 Task: Find hotels with Air-conditioned.
Action: Mouse moved to (383, 87)
Screenshot: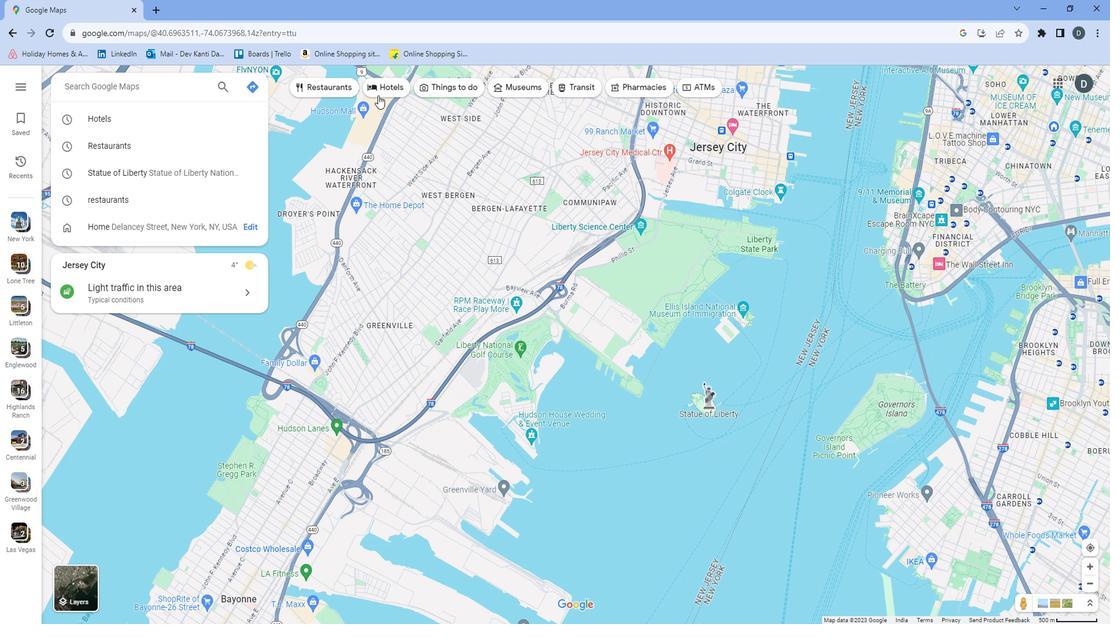 
Action: Mouse pressed left at (383, 87)
Screenshot: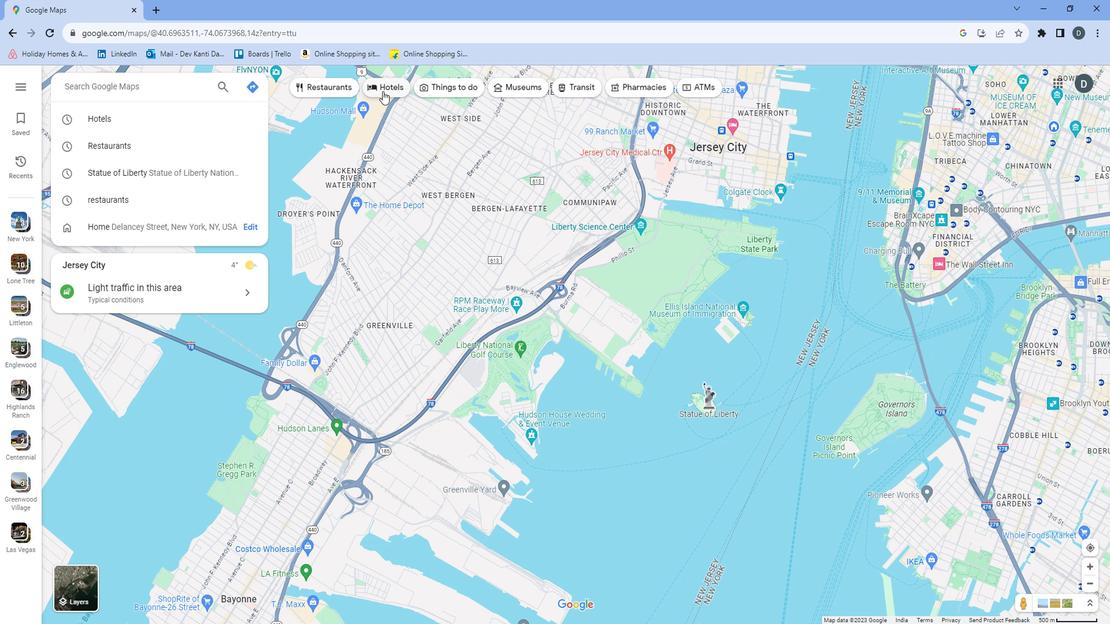 
Action: Mouse moved to (540, 81)
Screenshot: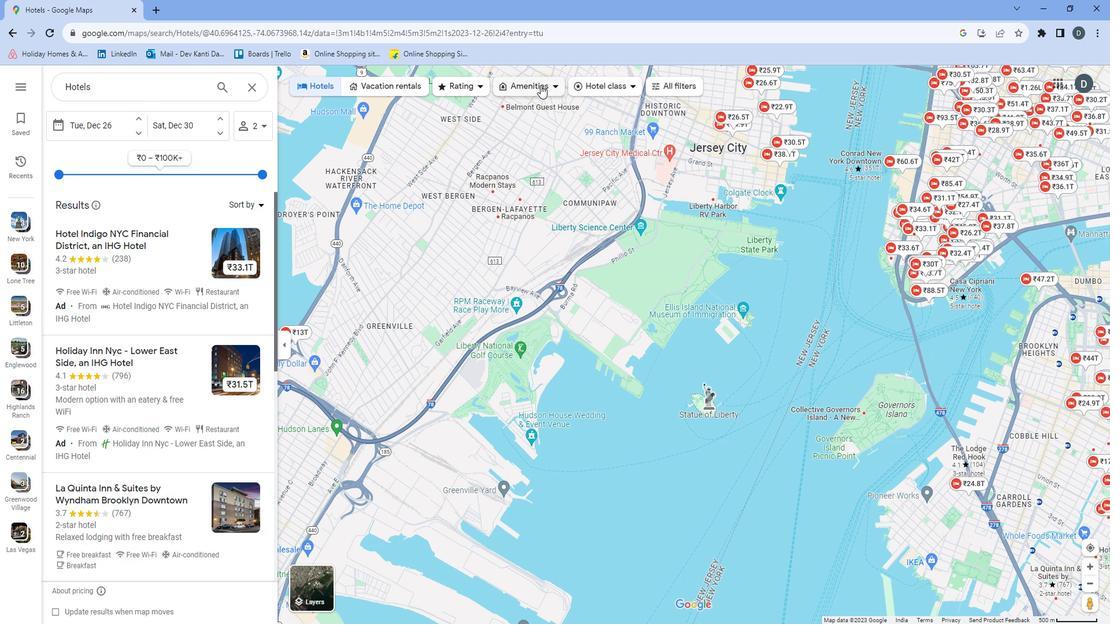 
Action: Mouse pressed left at (540, 81)
Screenshot: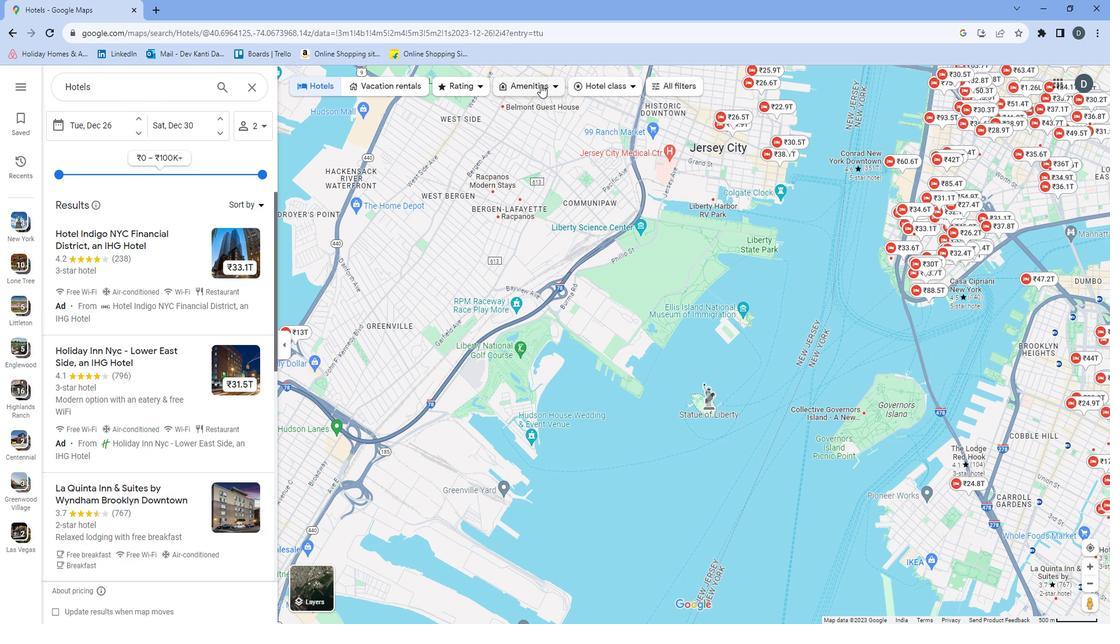
Action: Mouse moved to (548, 155)
Screenshot: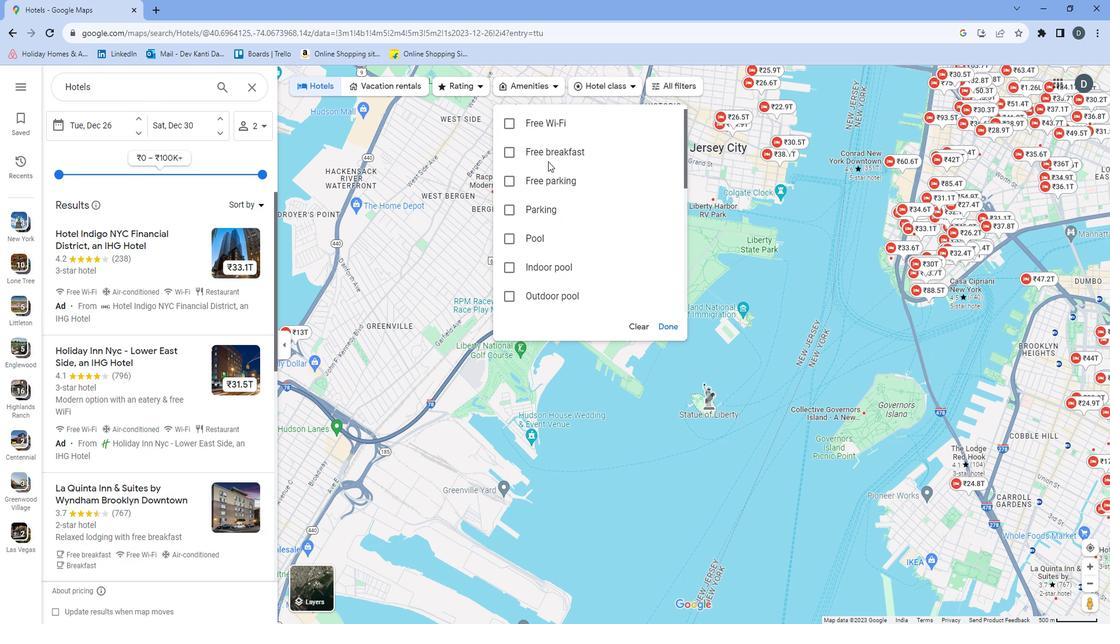 
Action: Mouse scrolled (548, 155) with delta (0, 0)
Screenshot: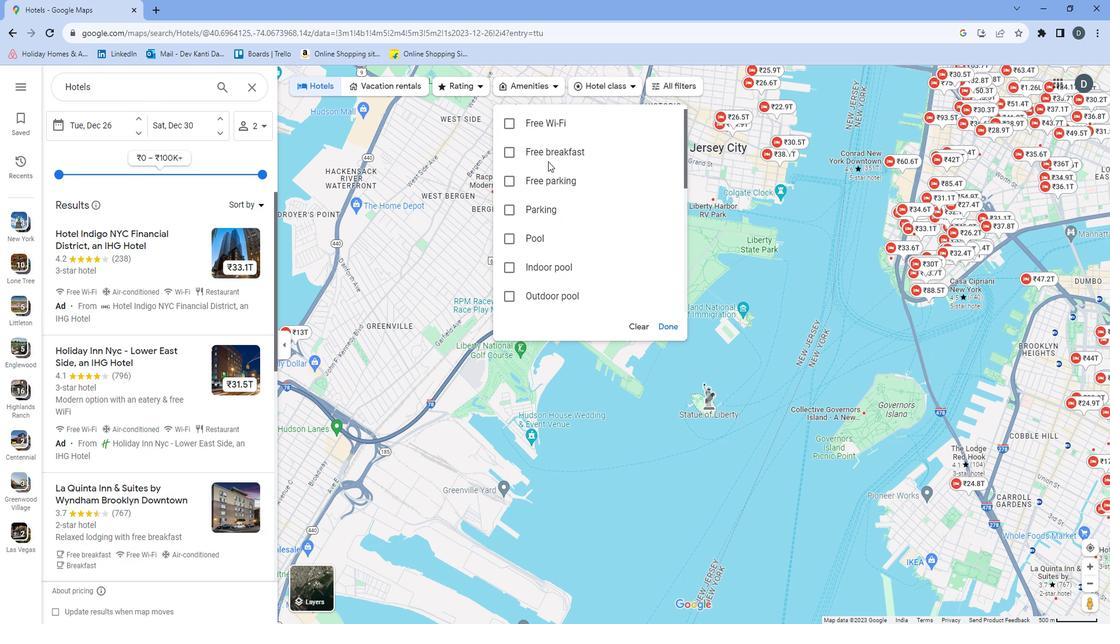 
Action: Mouse scrolled (548, 155) with delta (0, 0)
Screenshot: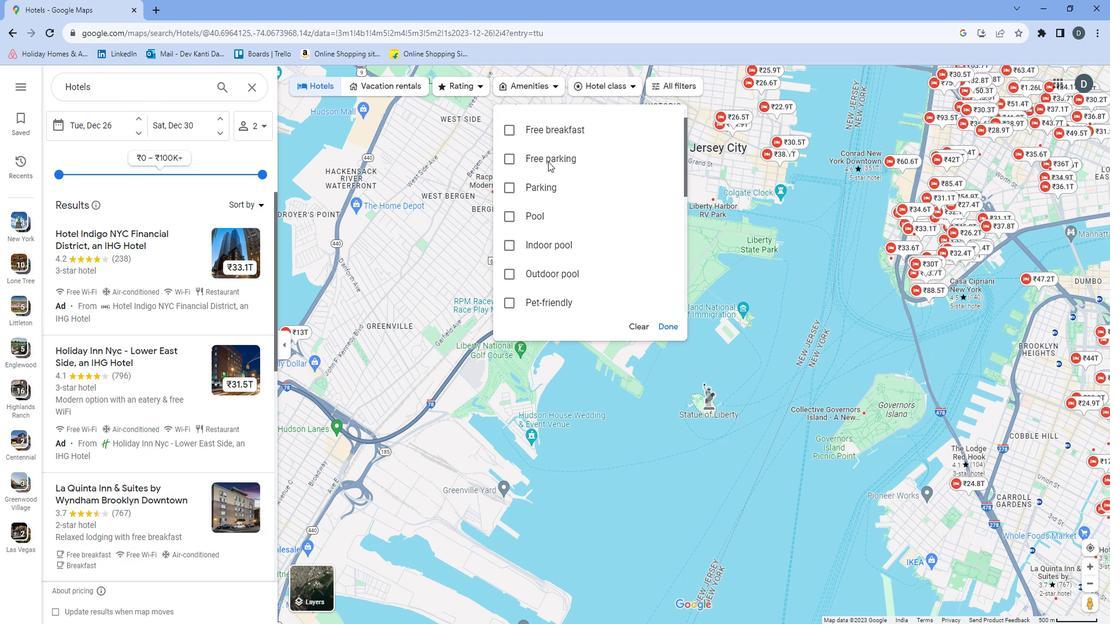 
Action: Mouse scrolled (548, 155) with delta (0, 0)
Screenshot: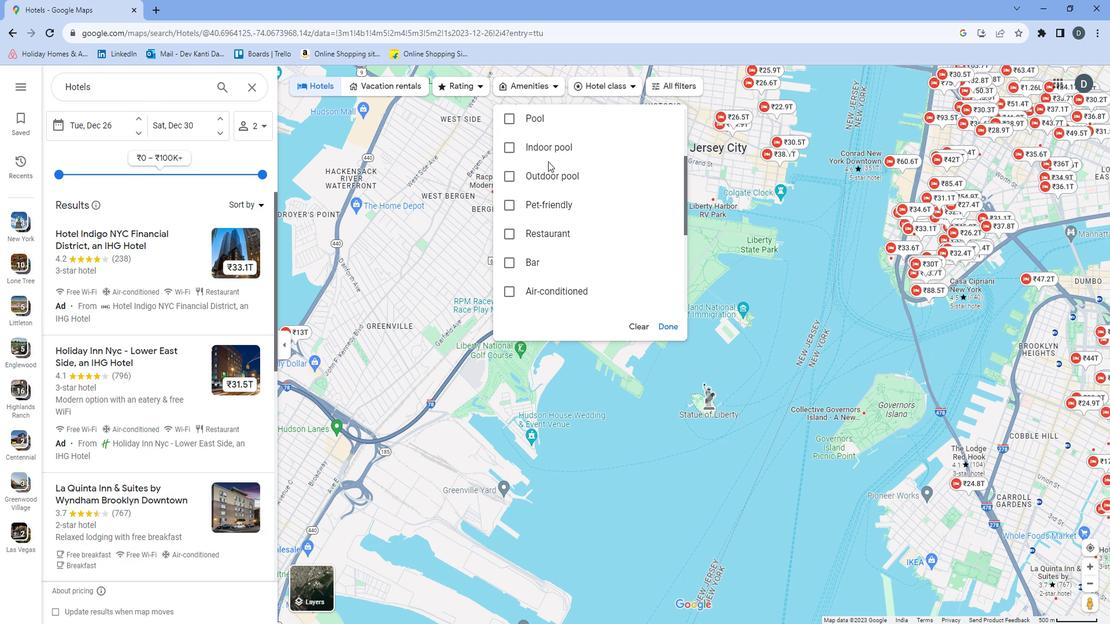 
Action: Mouse moved to (549, 156)
Screenshot: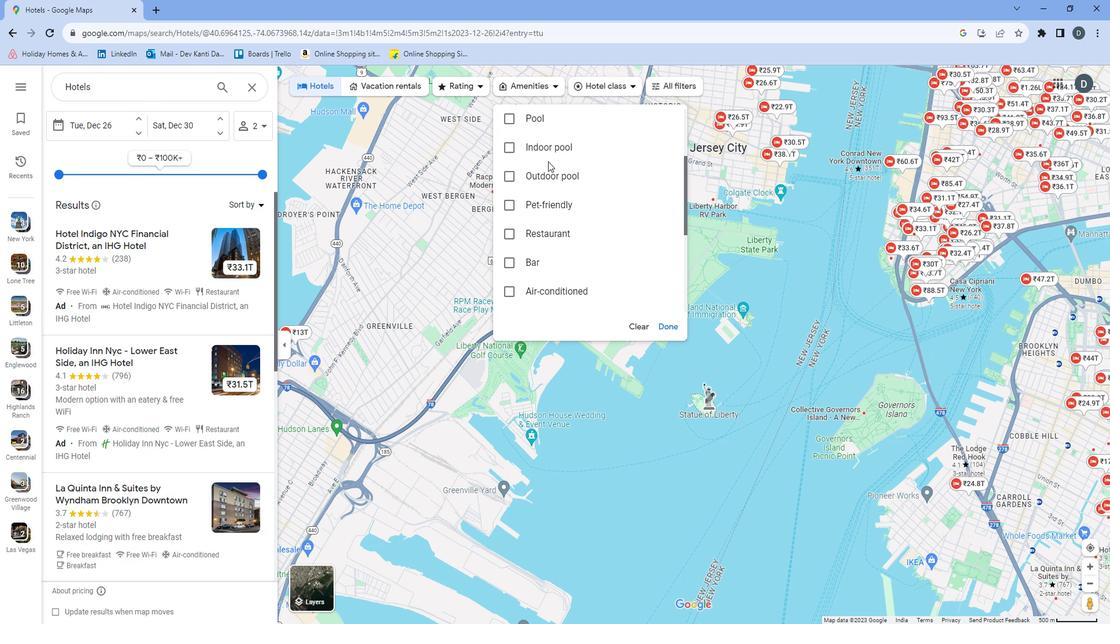 
Action: Mouse scrolled (549, 155) with delta (0, 0)
Screenshot: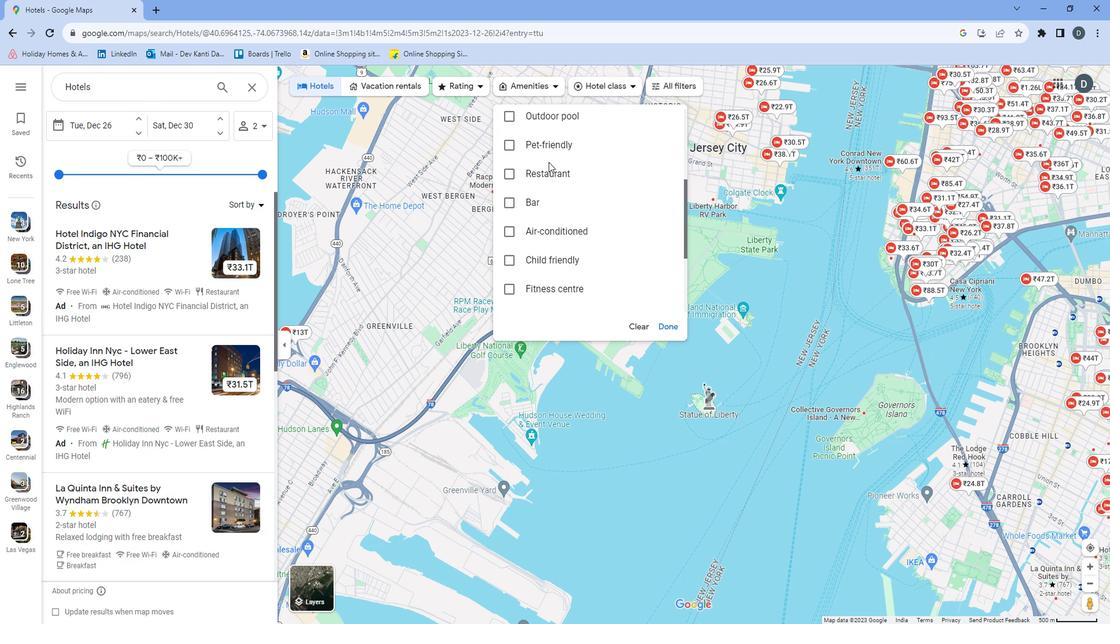 
Action: Mouse moved to (513, 169)
Screenshot: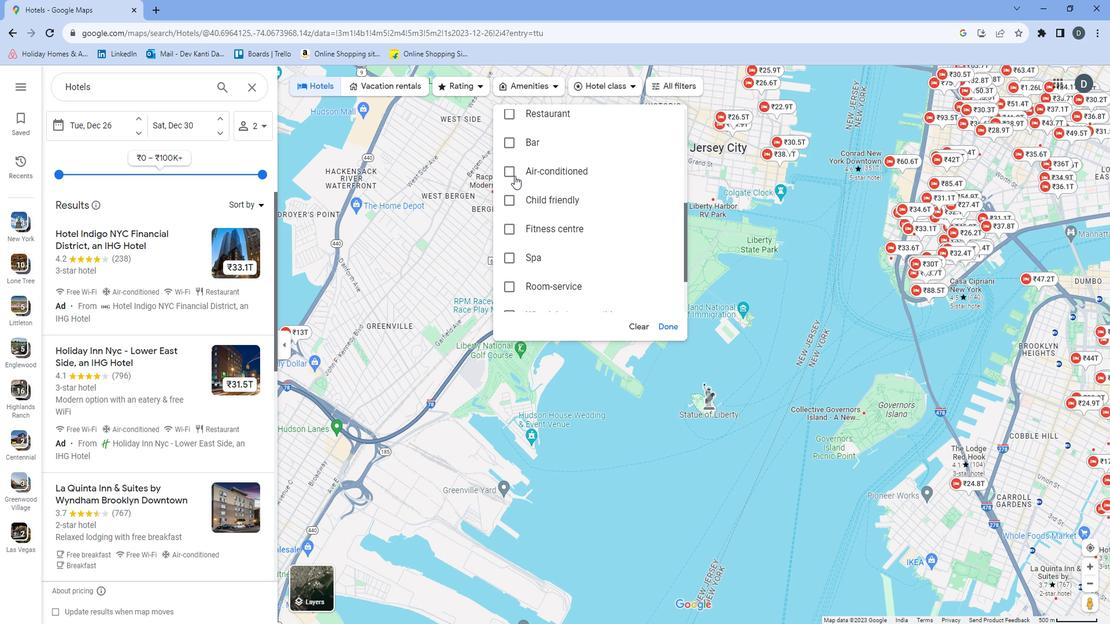 
Action: Mouse pressed left at (513, 169)
Screenshot: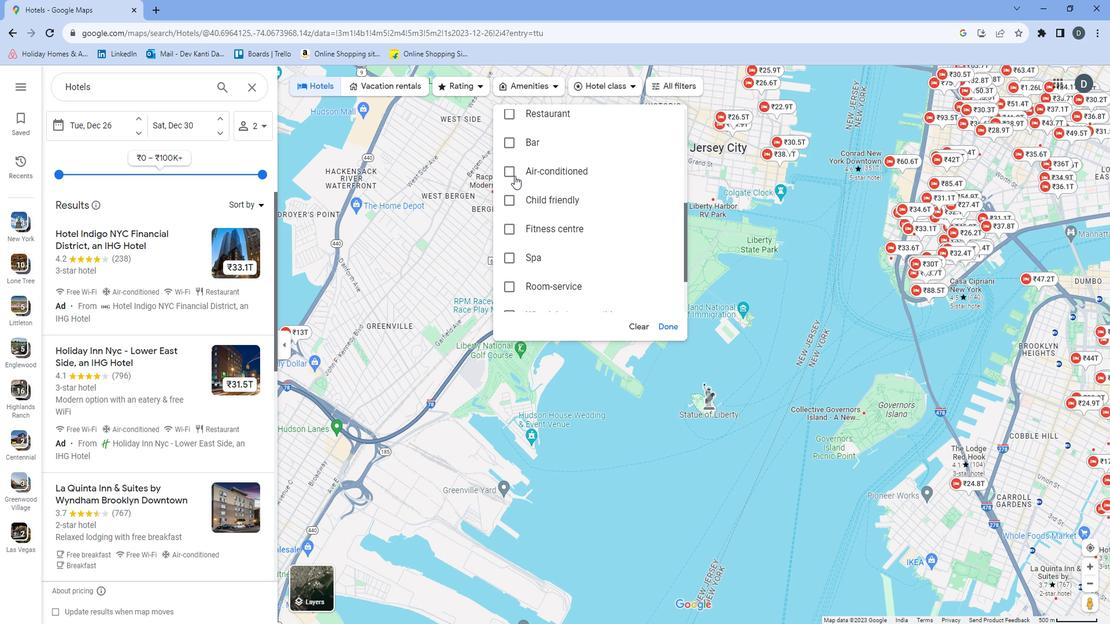 
Action: Mouse moved to (671, 313)
Screenshot: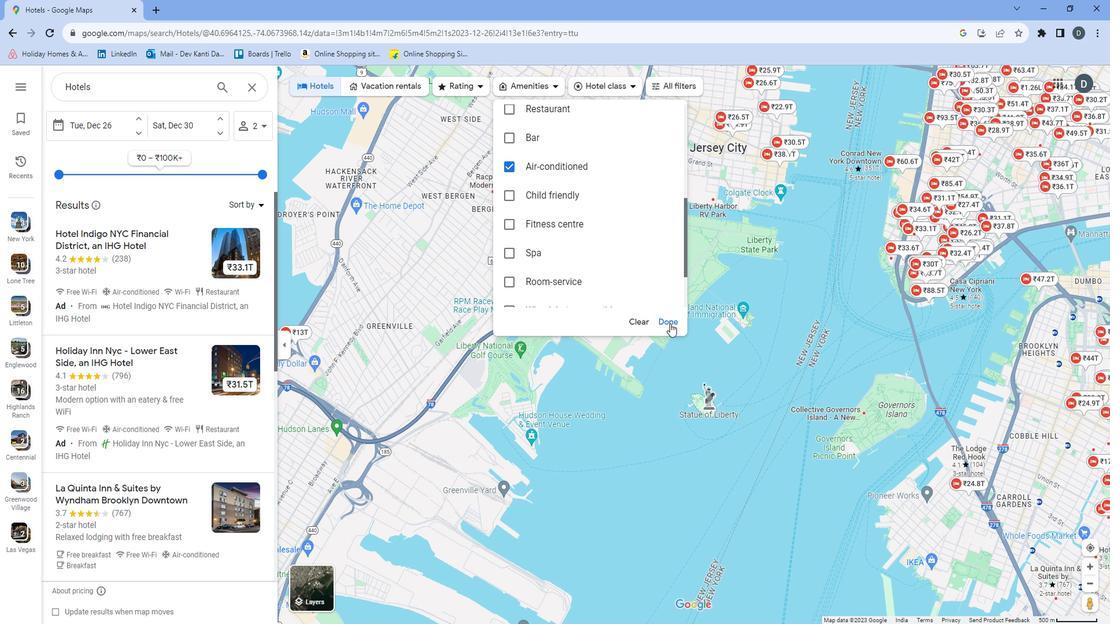 
Action: Mouse pressed left at (671, 313)
Screenshot: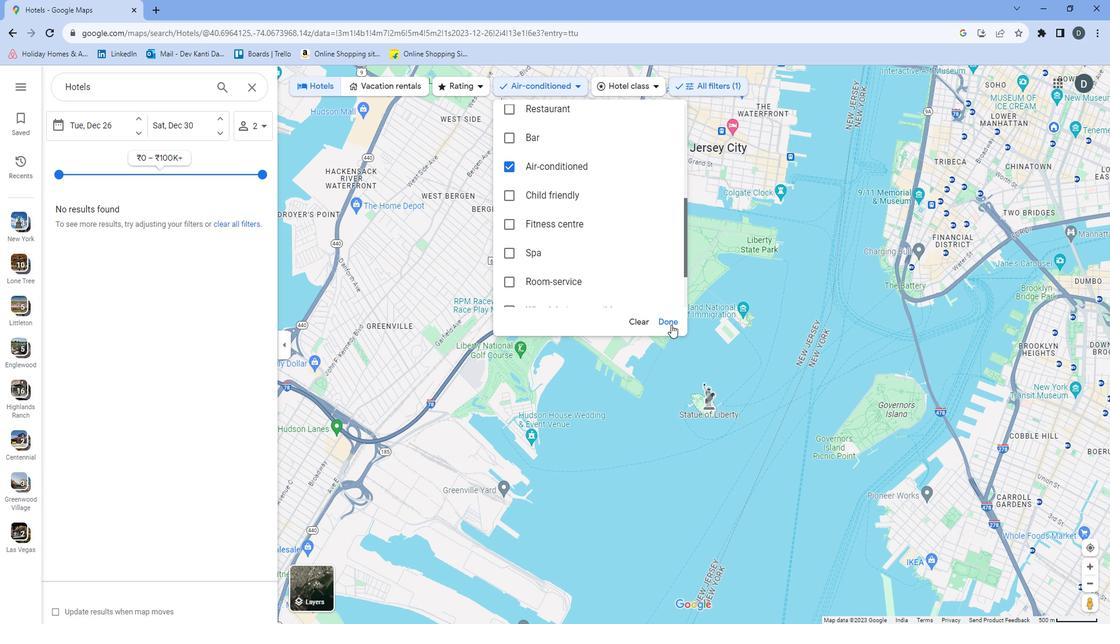 
Action: Mouse moved to (620, 295)
Screenshot: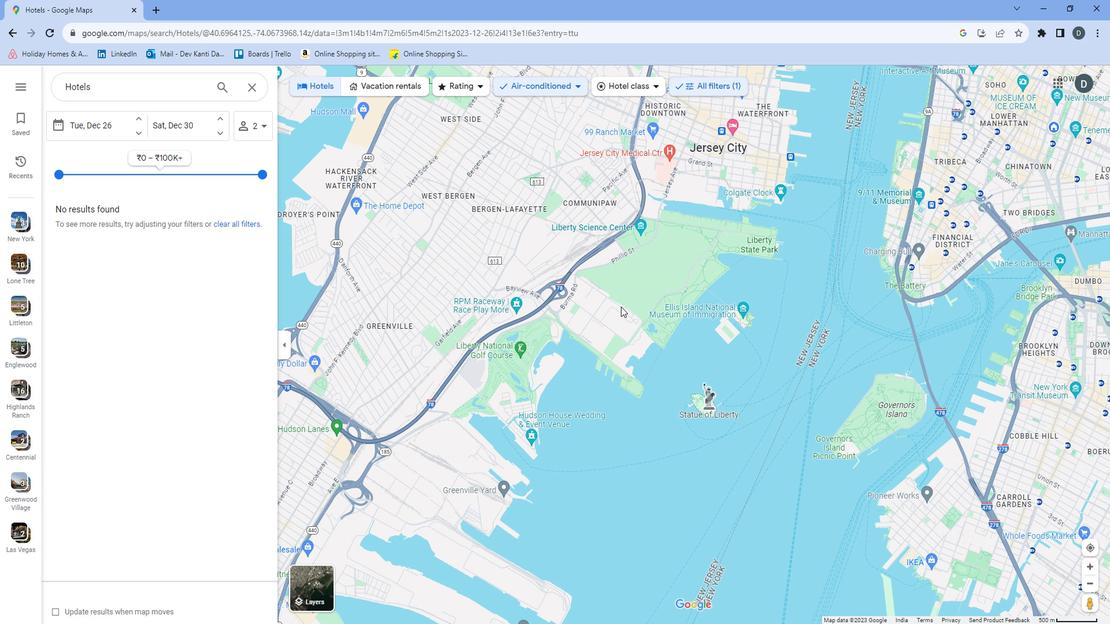 
